 Task: Export a project to a custom file format for compatibility with specific software.
Action: Mouse moved to (81, 3)
Screenshot: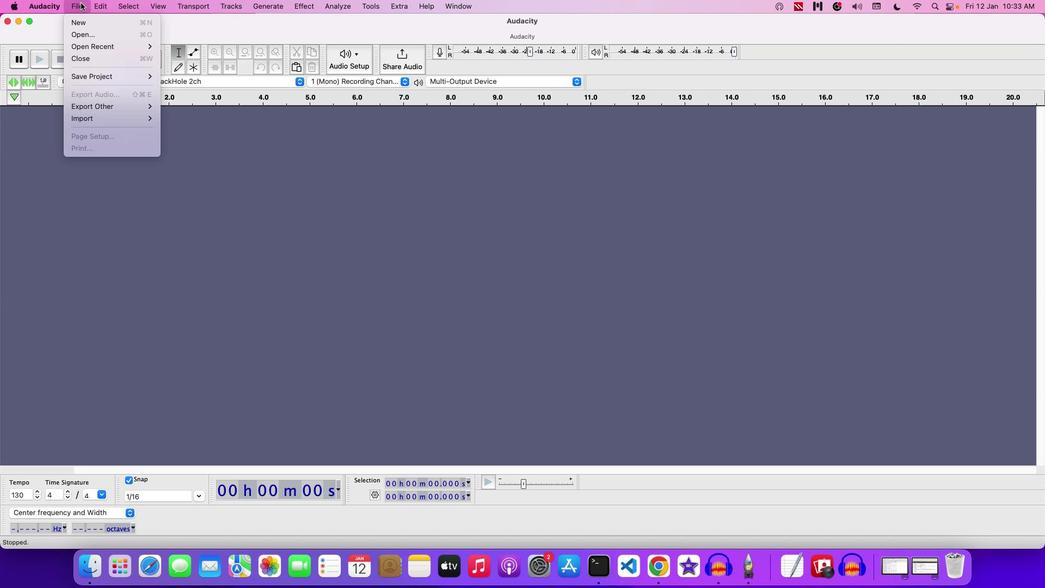 
Action: Mouse pressed left at (81, 3)
Screenshot: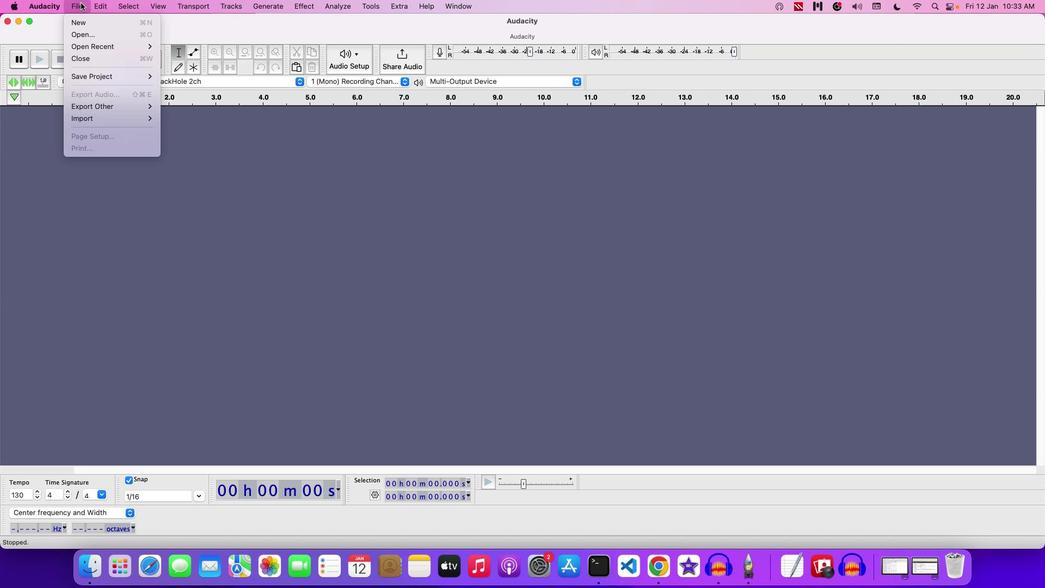 
Action: Mouse moved to (106, 34)
Screenshot: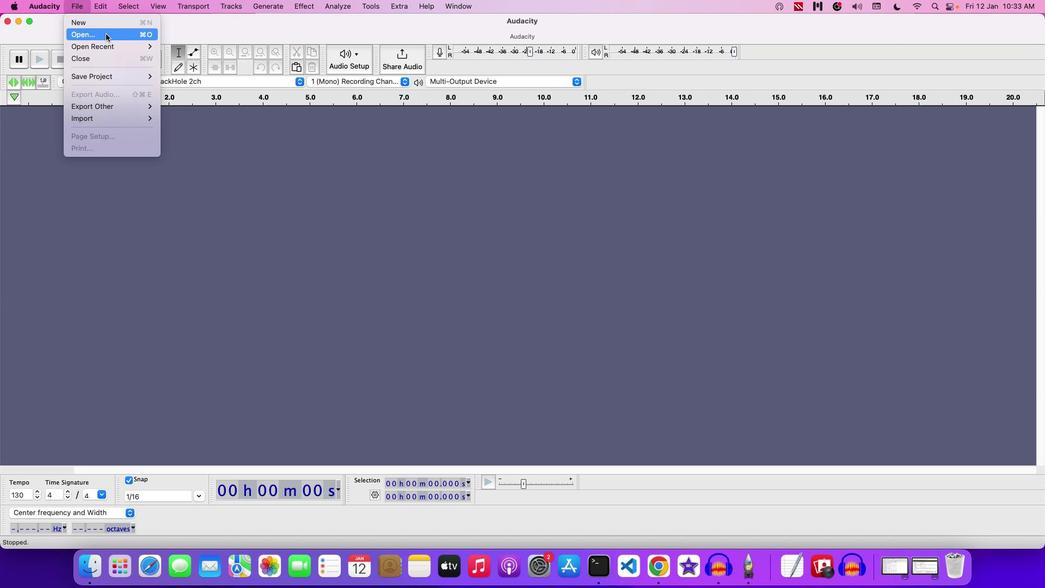 
Action: Mouse pressed left at (106, 34)
Screenshot: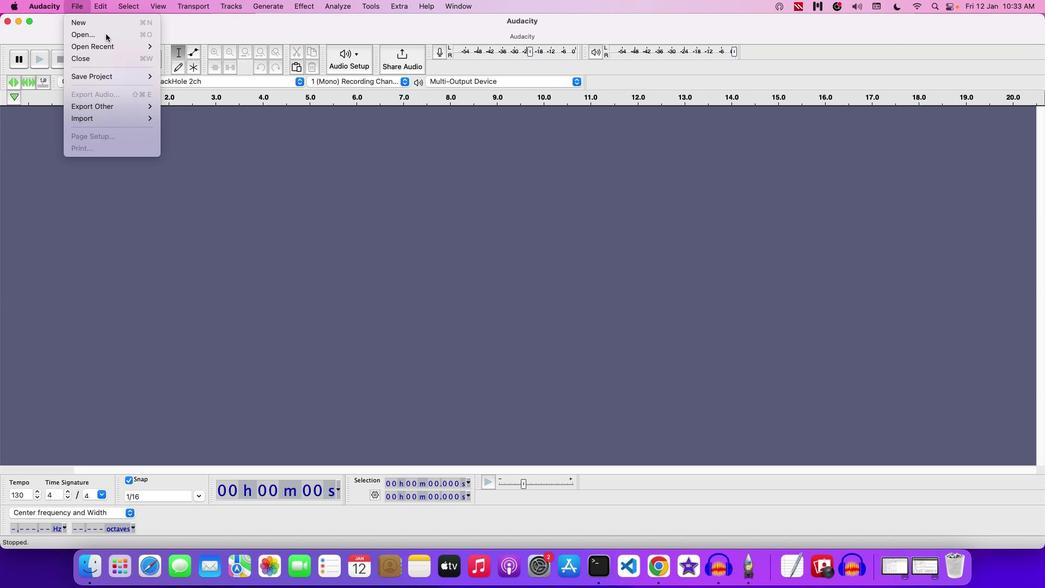 
Action: Mouse moved to (561, 105)
Screenshot: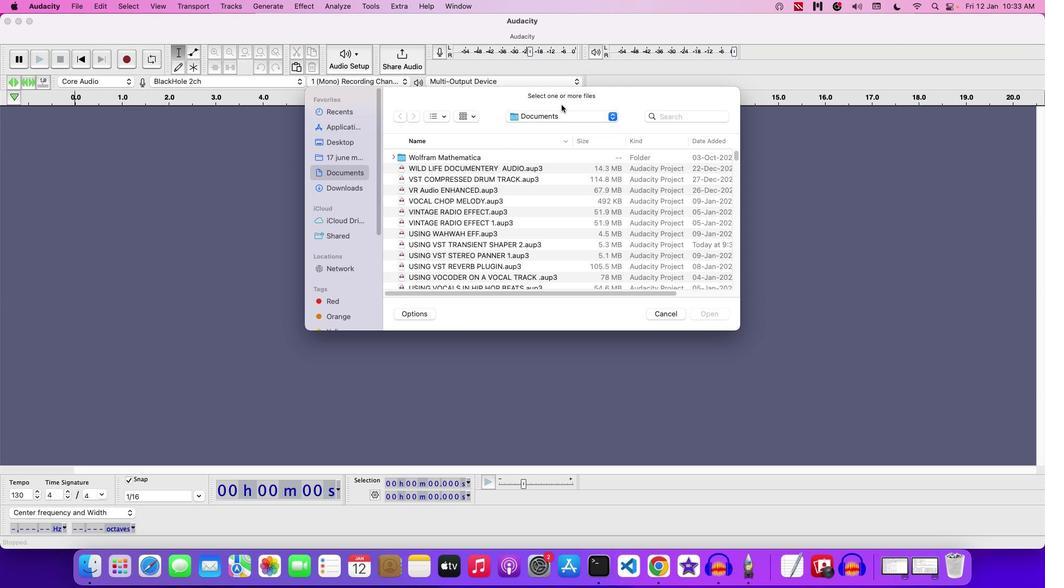 
Action: Mouse pressed left at (561, 105)
Screenshot: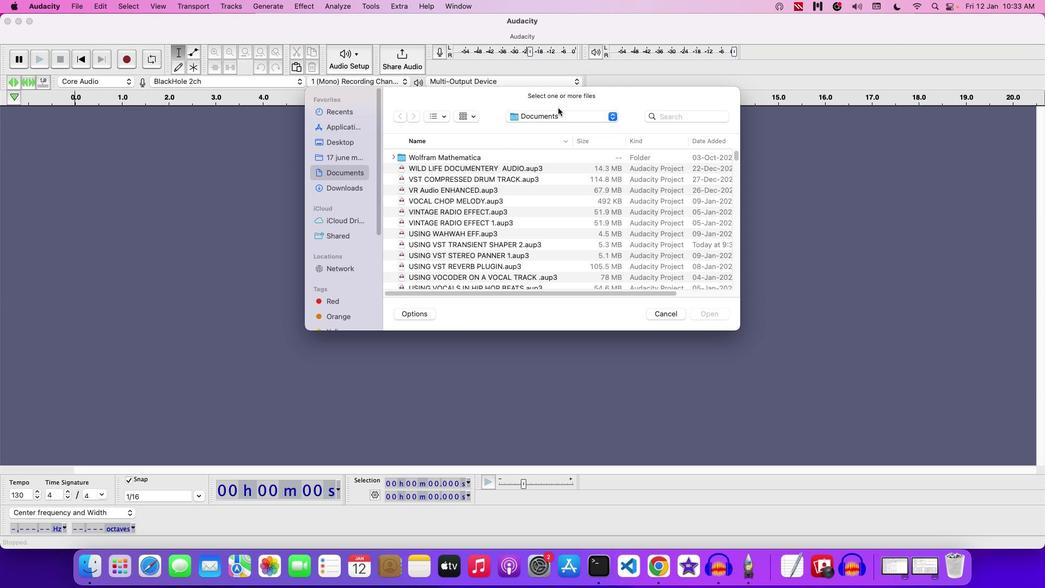 
Action: Mouse moved to (552, 115)
Screenshot: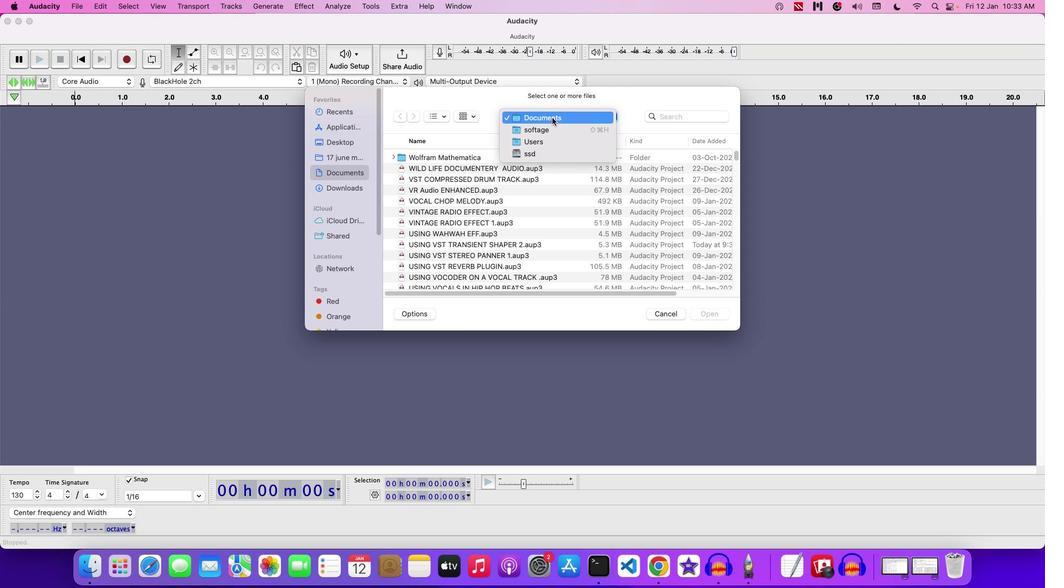 
Action: Mouse pressed left at (552, 115)
Screenshot: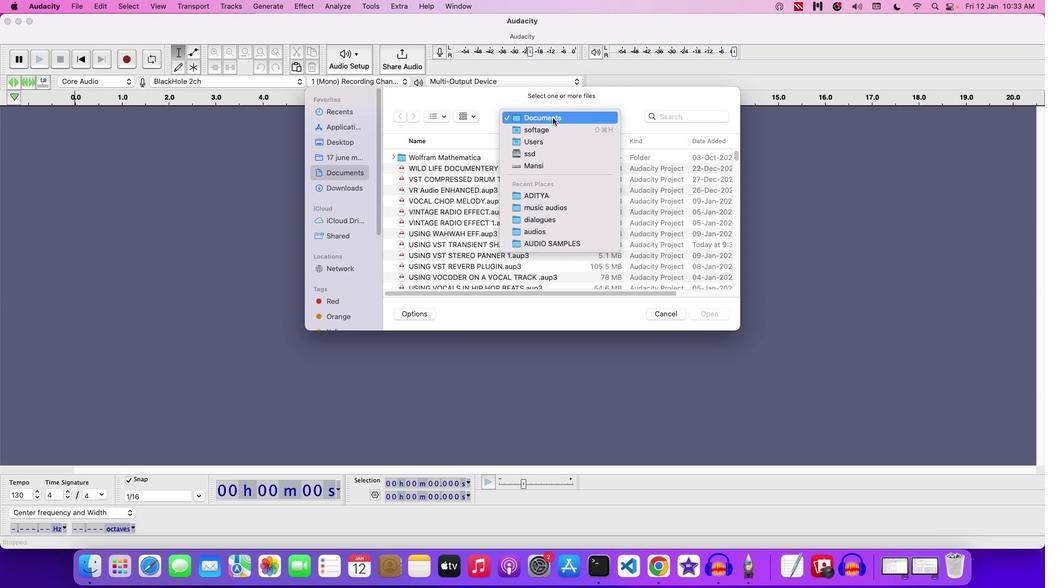 
Action: Mouse moved to (546, 208)
Screenshot: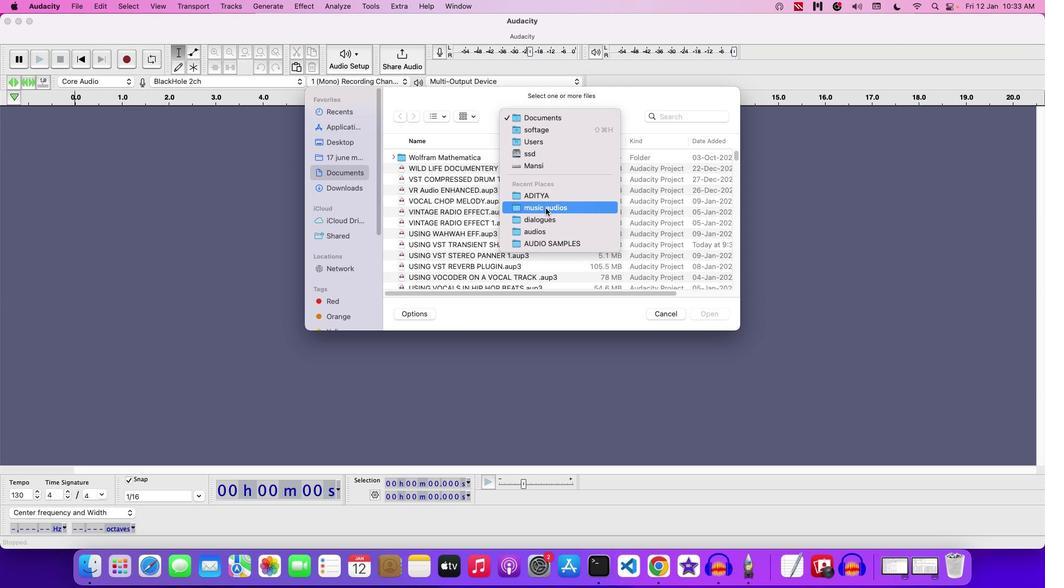 
Action: Mouse pressed left at (546, 208)
Screenshot: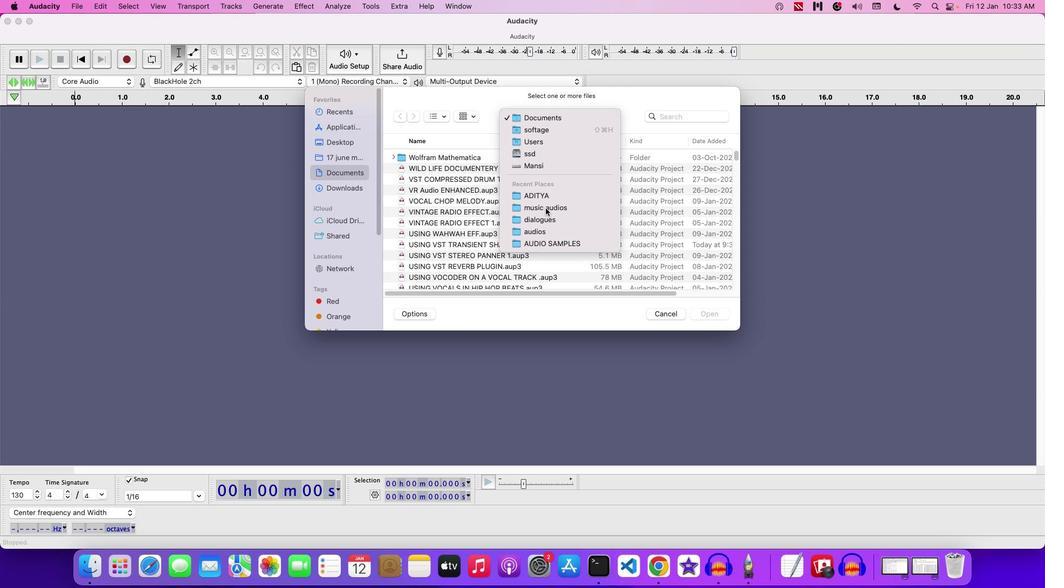
Action: Mouse moved to (453, 169)
Screenshot: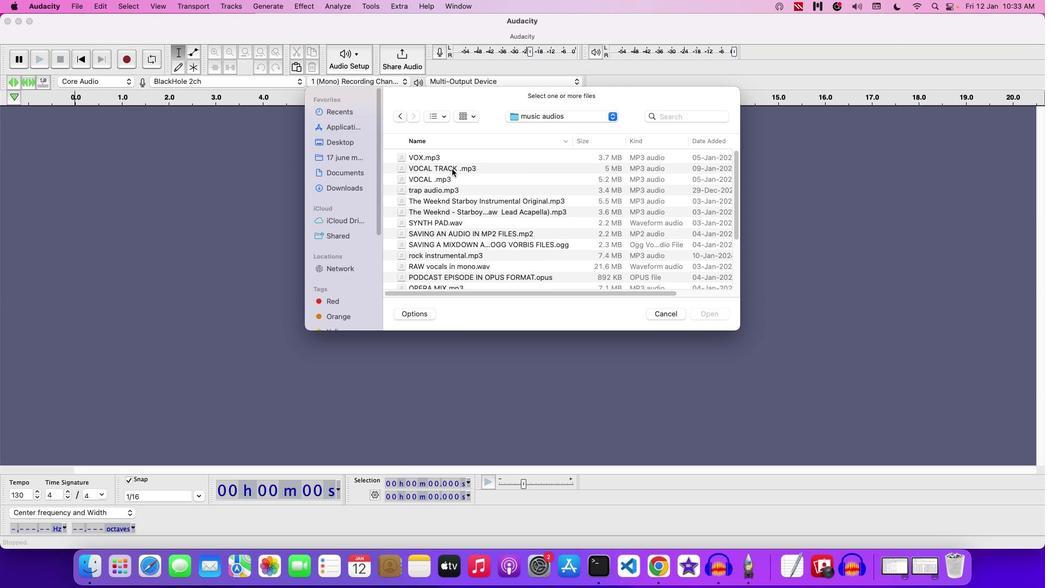 
Action: Mouse pressed left at (453, 169)
Screenshot: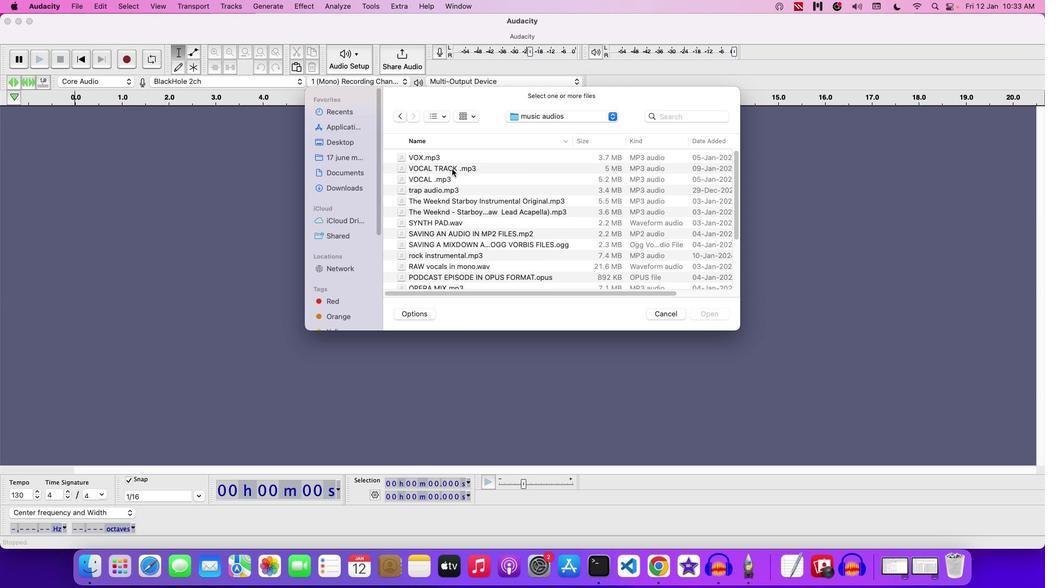 
Action: Mouse moved to (669, 314)
Screenshot: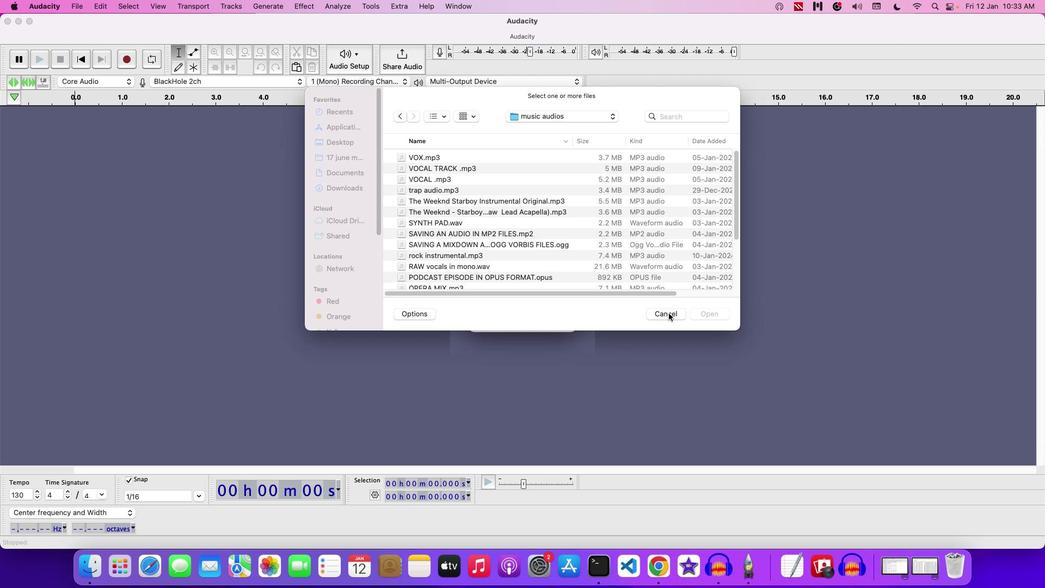 
Action: Mouse pressed left at (669, 314)
Screenshot: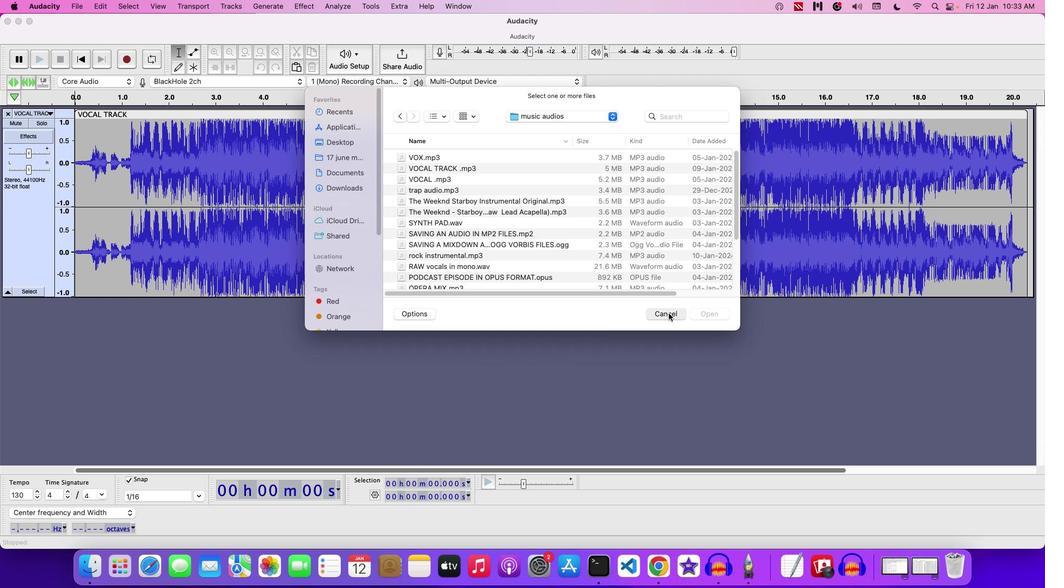 
Action: Mouse moved to (74, 114)
Screenshot: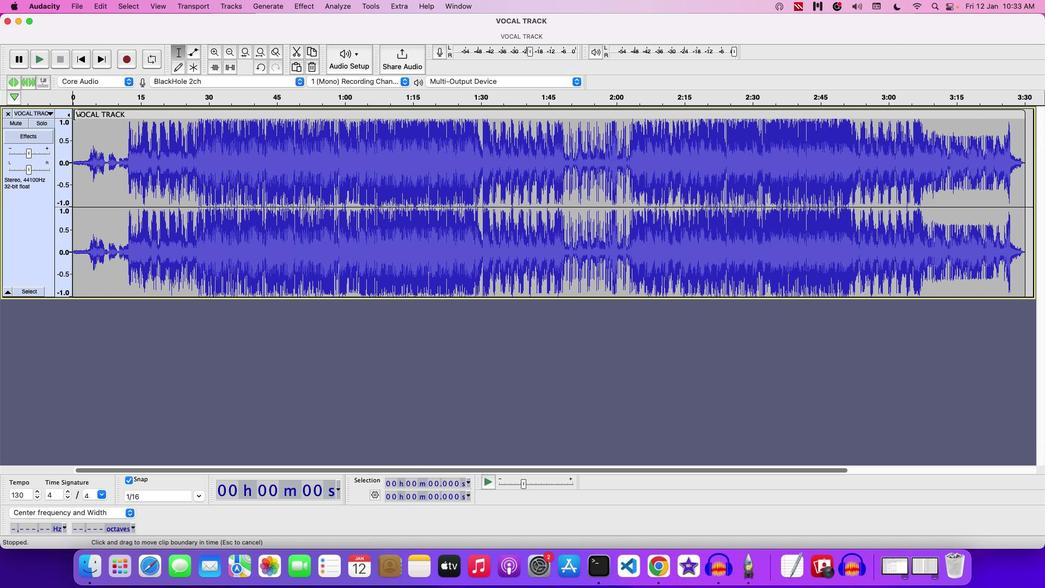 
Action: Mouse pressed left at (74, 114)
Screenshot: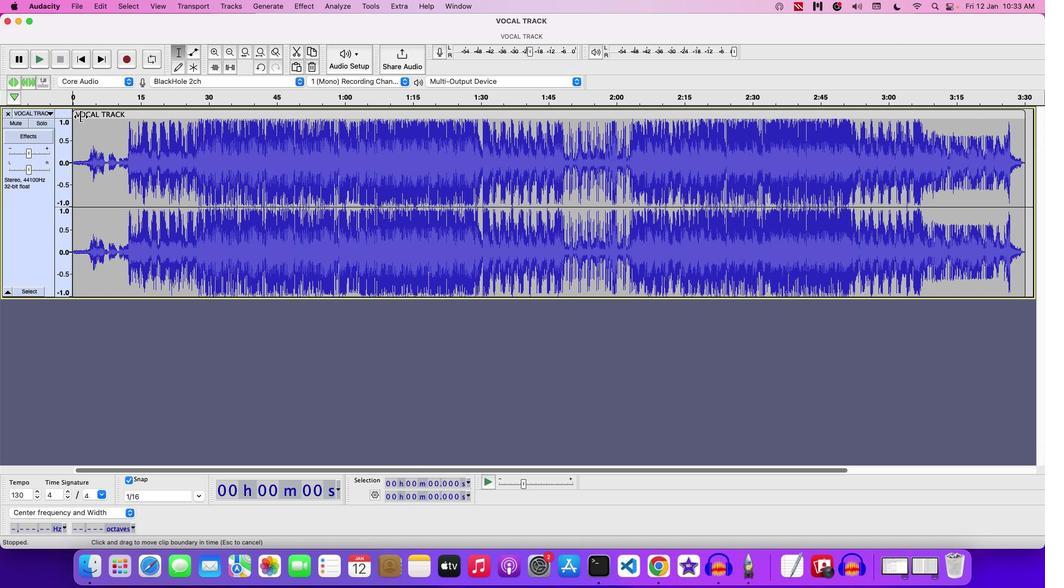 
Action: Mouse moved to (157, 113)
Screenshot: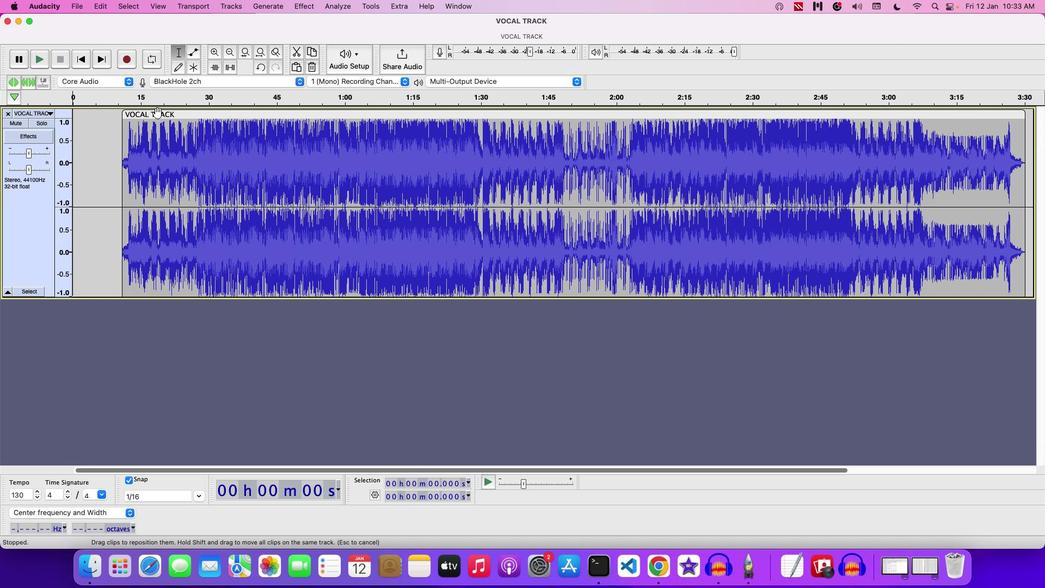 
Action: Mouse pressed left at (157, 113)
Screenshot: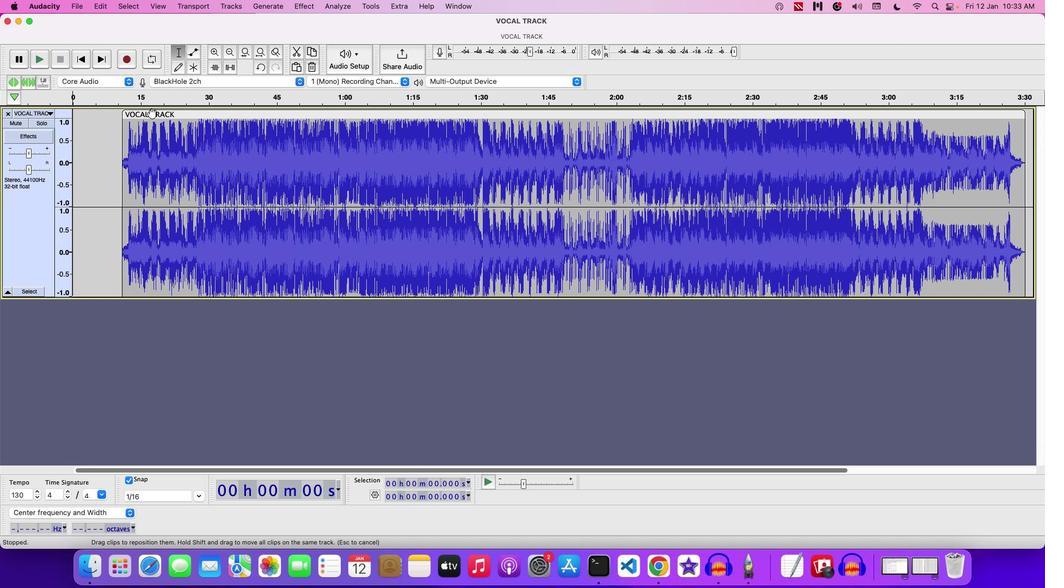 
Action: Mouse moved to (106, 114)
Screenshot: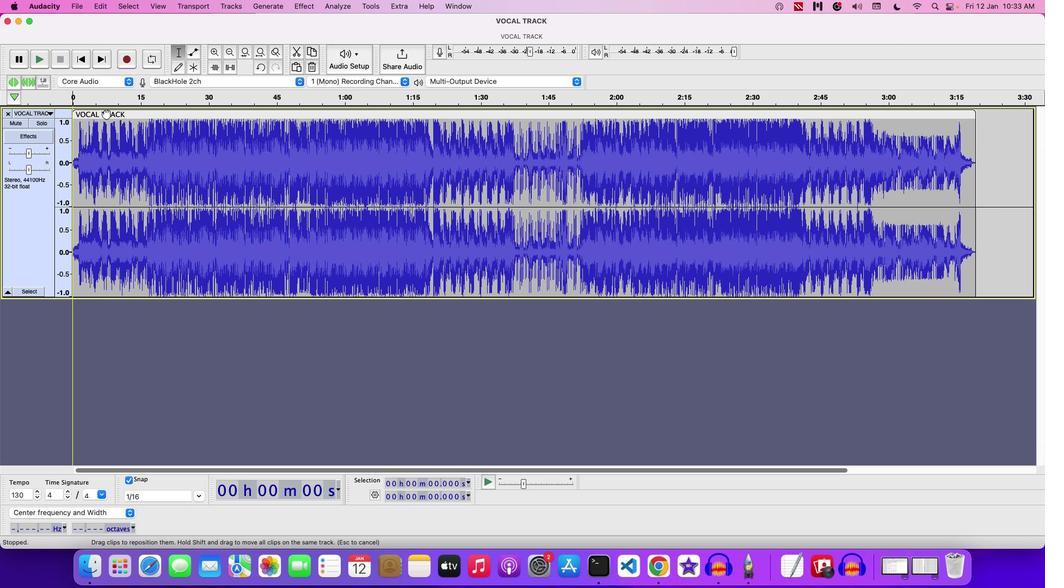 
Action: Key pressed Key.space
Screenshot: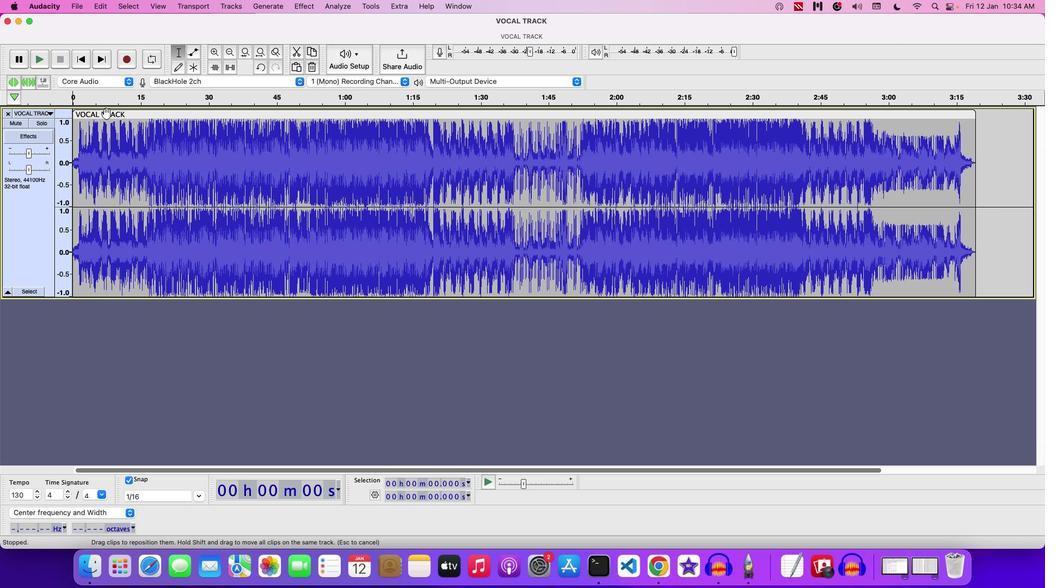 
Action: Mouse moved to (863, 105)
Screenshot: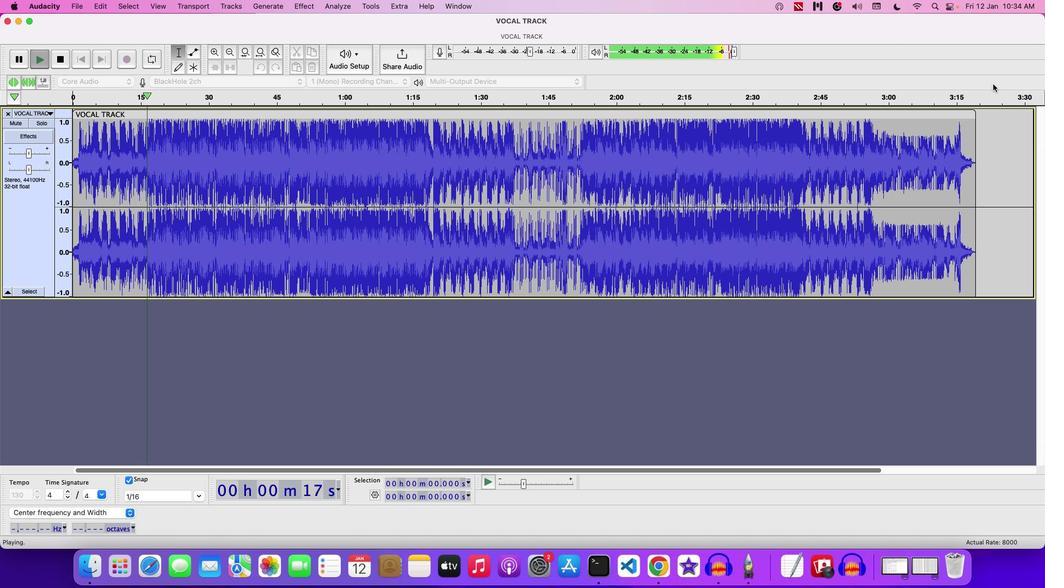 
Action: Key pressed Key.space
Screenshot: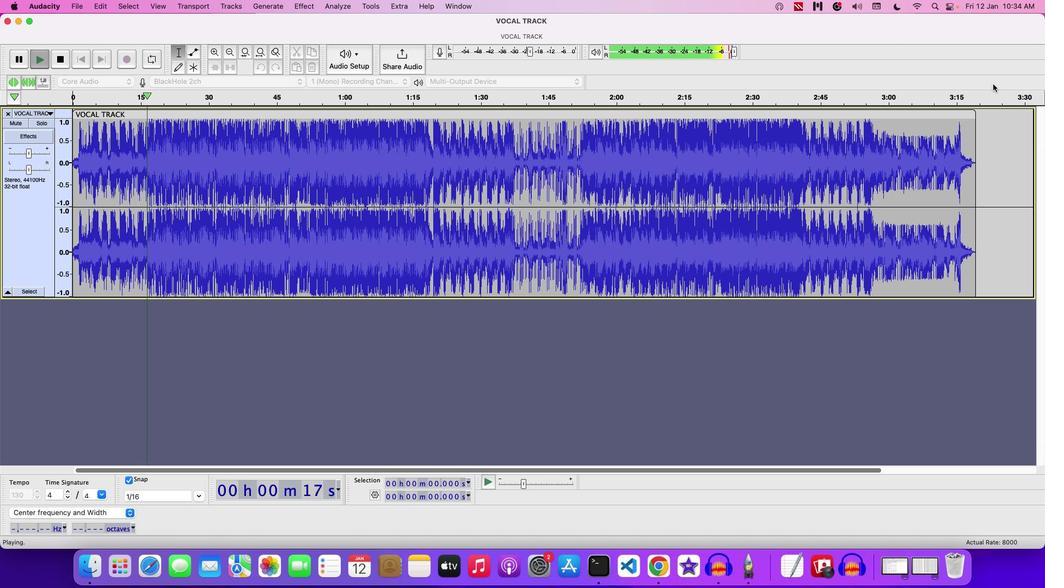 
Action: Mouse moved to (976, 114)
Screenshot: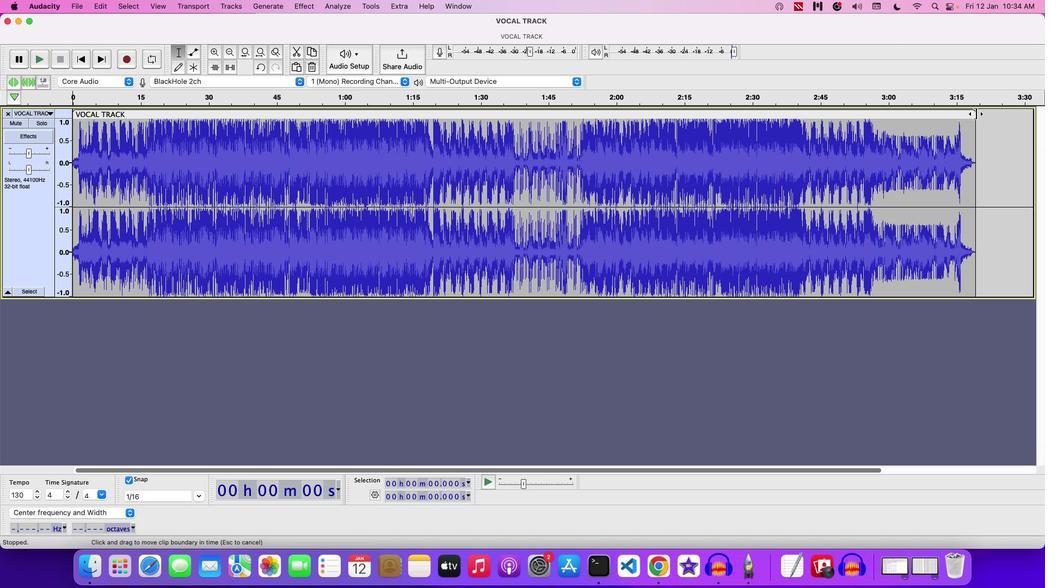 
Action: Mouse pressed left at (976, 114)
Screenshot: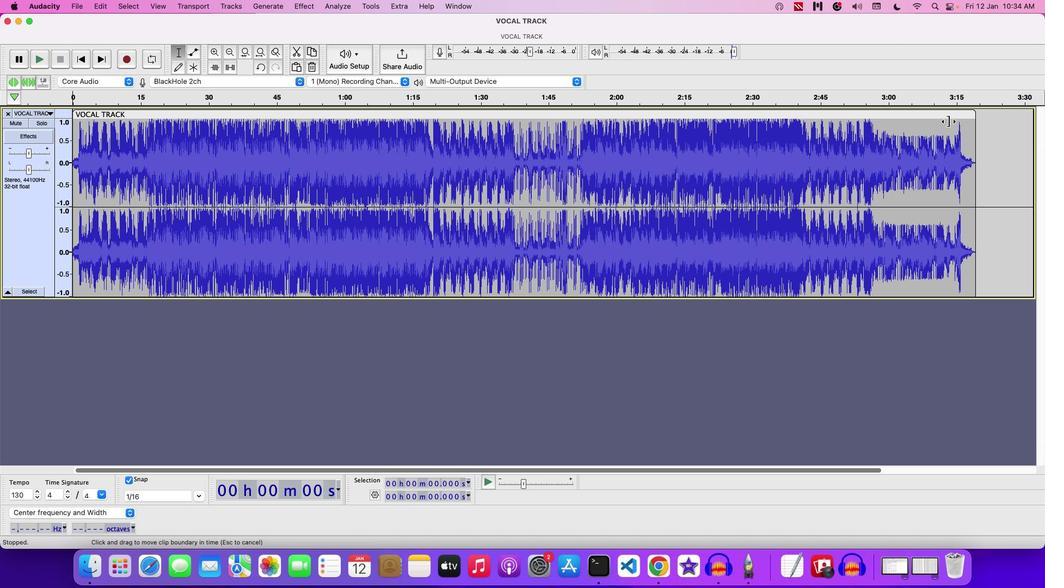 
Action: Mouse moved to (83, 7)
Screenshot: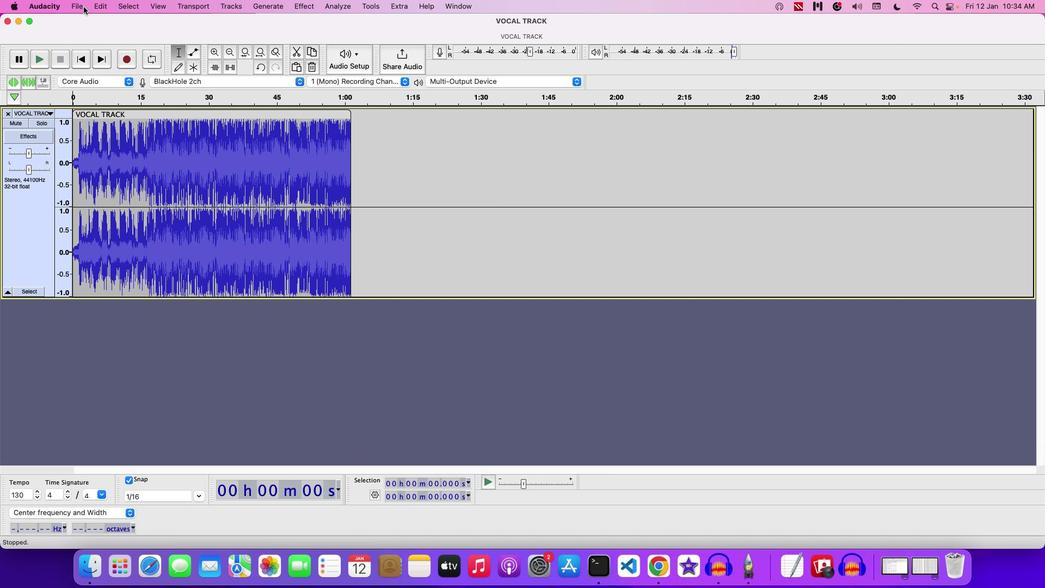 
Action: Mouse pressed left at (83, 7)
Screenshot: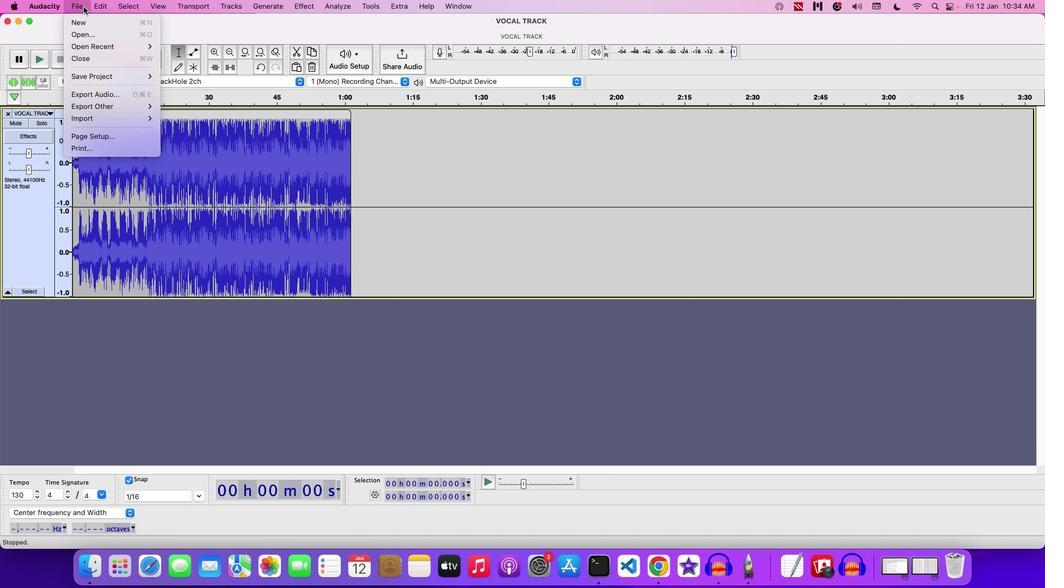 
Action: Mouse moved to (131, 89)
Screenshot: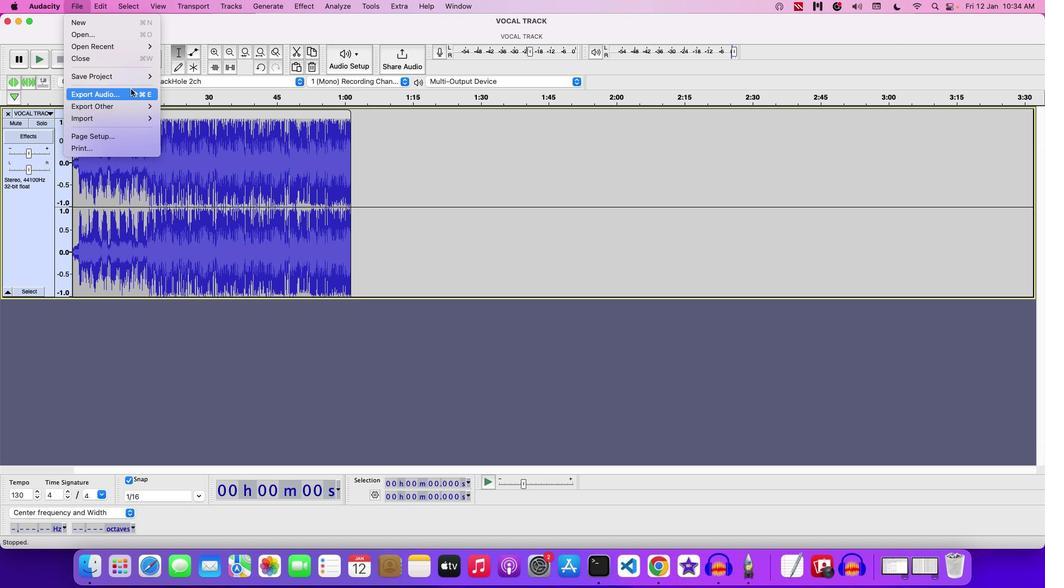 
Action: Mouse pressed left at (131, 89)
Screenshot: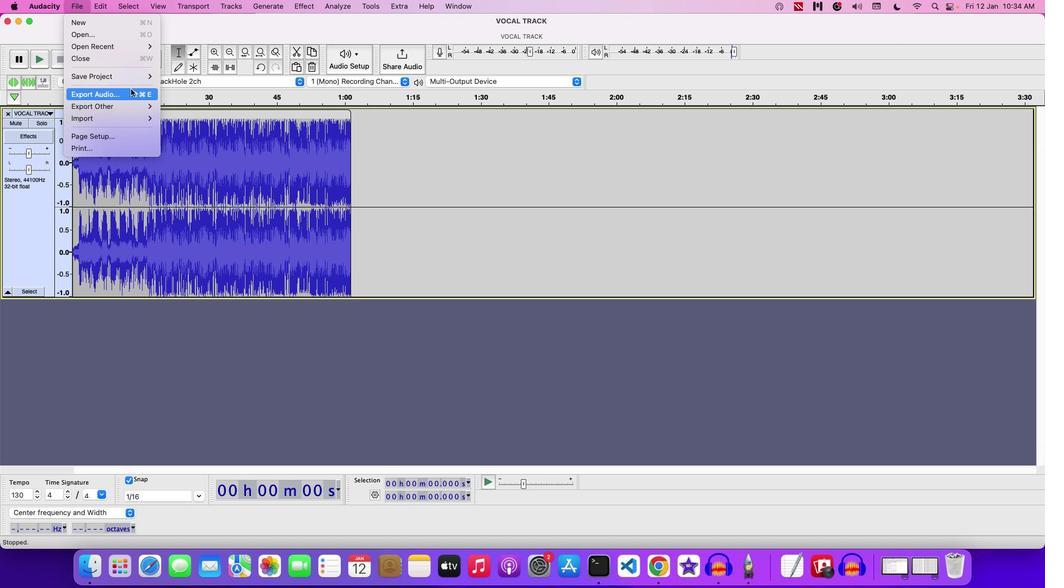 
Action: Mouse moved to (465, 116)
Screenshot: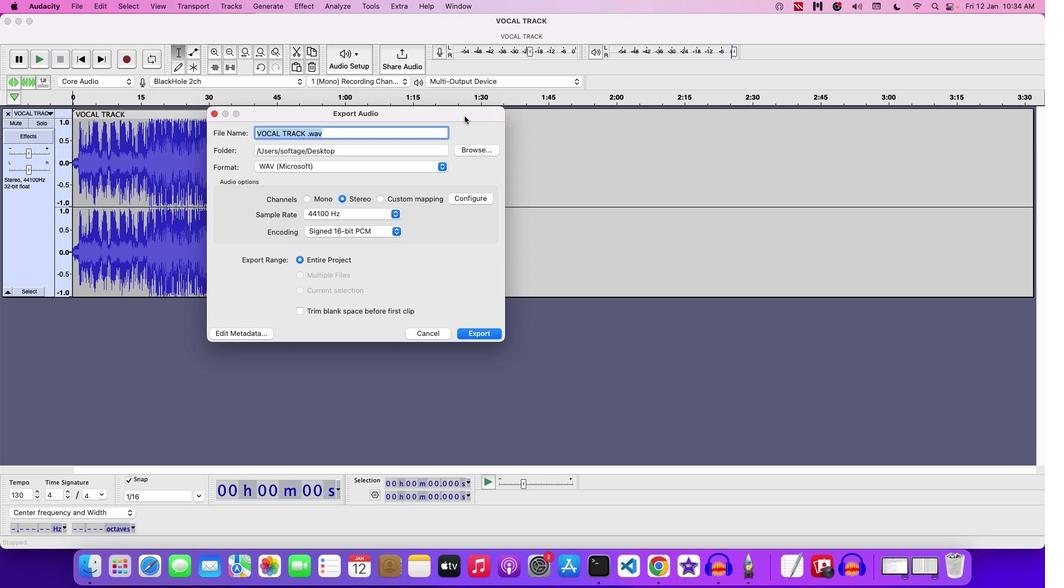 
Action: Mouse pressed left at (465, 116)
Screenshot: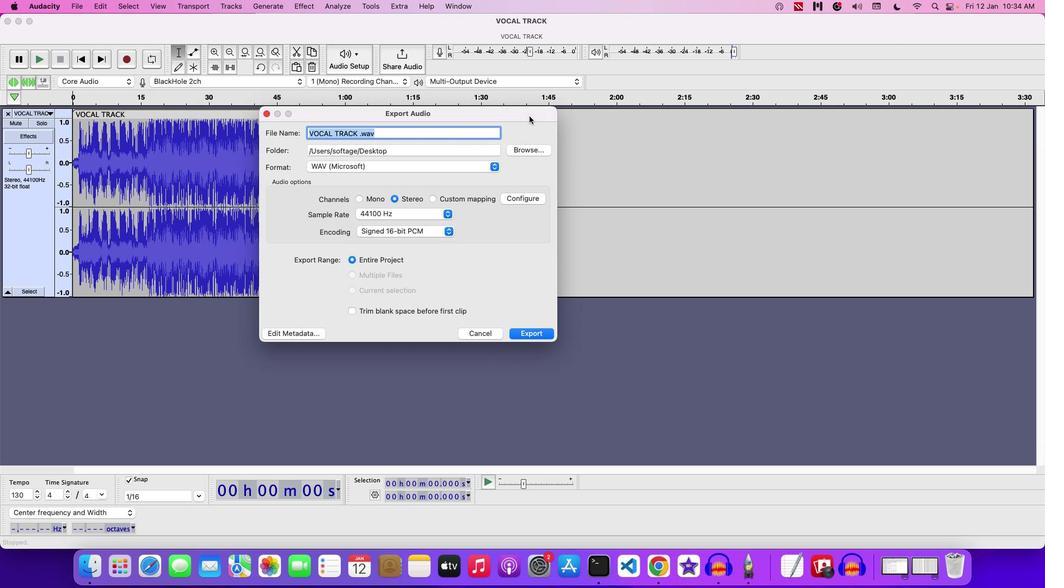 
Action: Mouse moved to (554, 121)
Screenshot: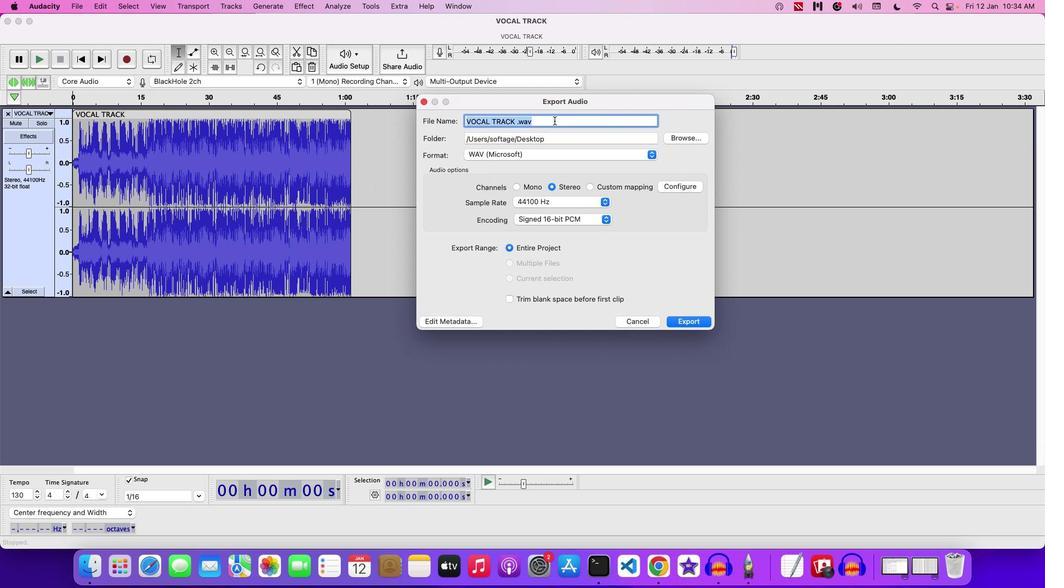 
Action: Key pressed Key.backspace'E''X''P''O''R''T''I''N''G'Key.space'P''R''O''J''E''C''T'Key.space'I''N'Key.space'C''O'Key.backspace'S'Key.backspace'U''S''T''O''M''E'Key.space'F''I''L''E'Key.space'F''O''R''M''A''T'Key.space
Screenshot: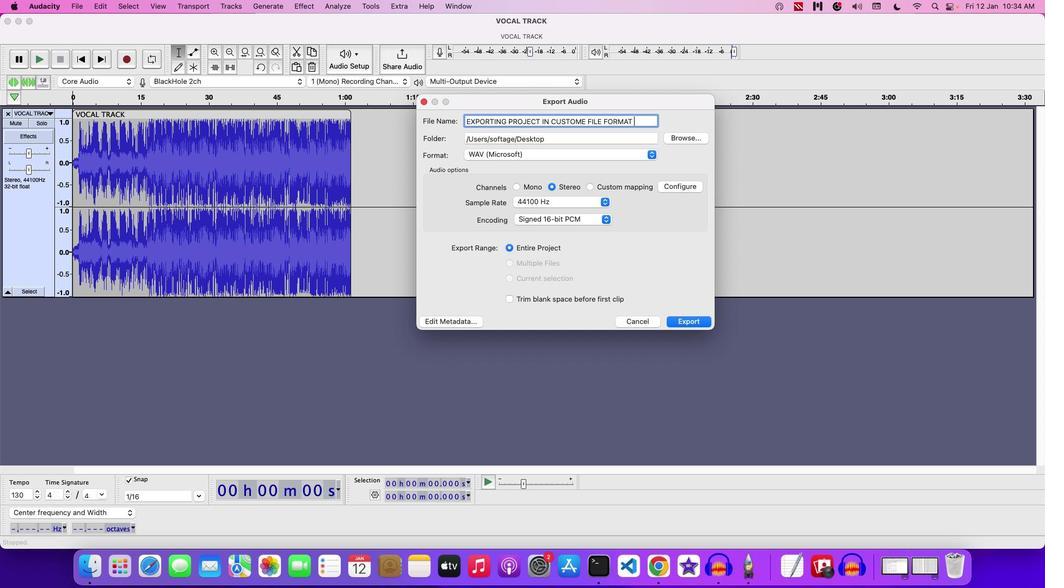 
Action: Mouse moved to (553, 153)
Screenshot: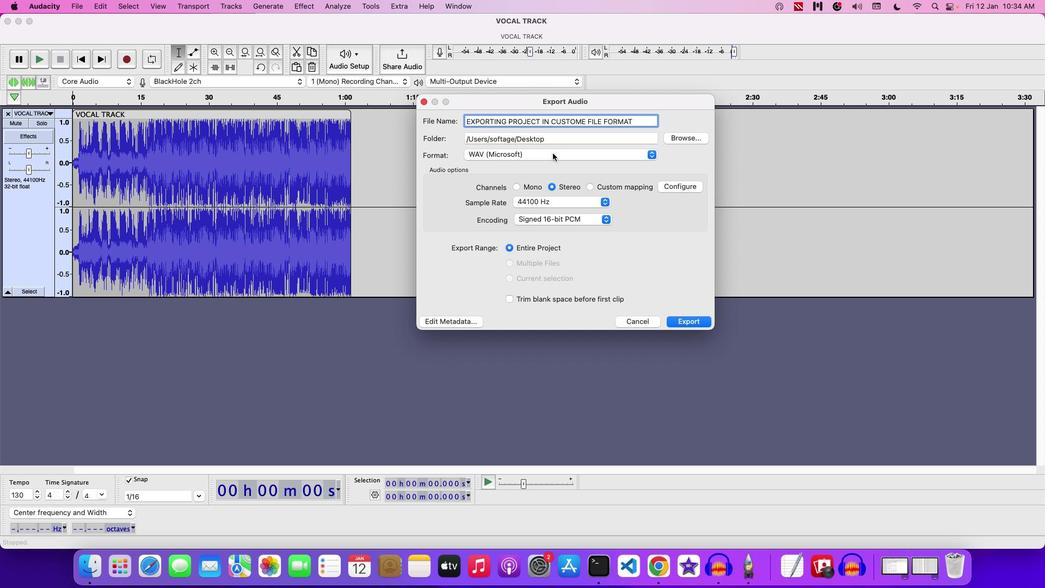 
Action: Mouse pressed left at (553, 153)
Screenshot: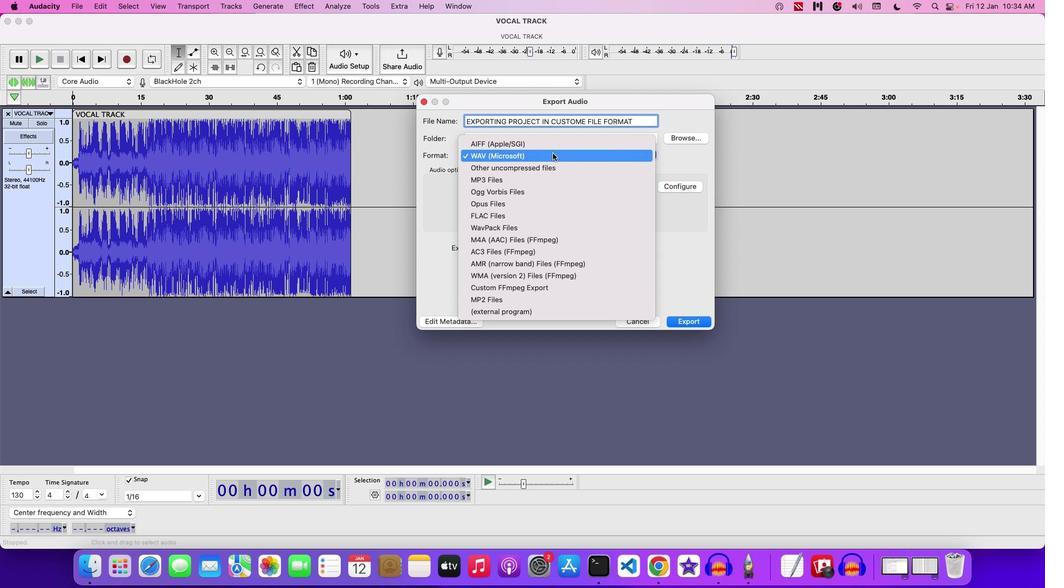 
Action: Mouse moved to (564, 149)
Screenshot: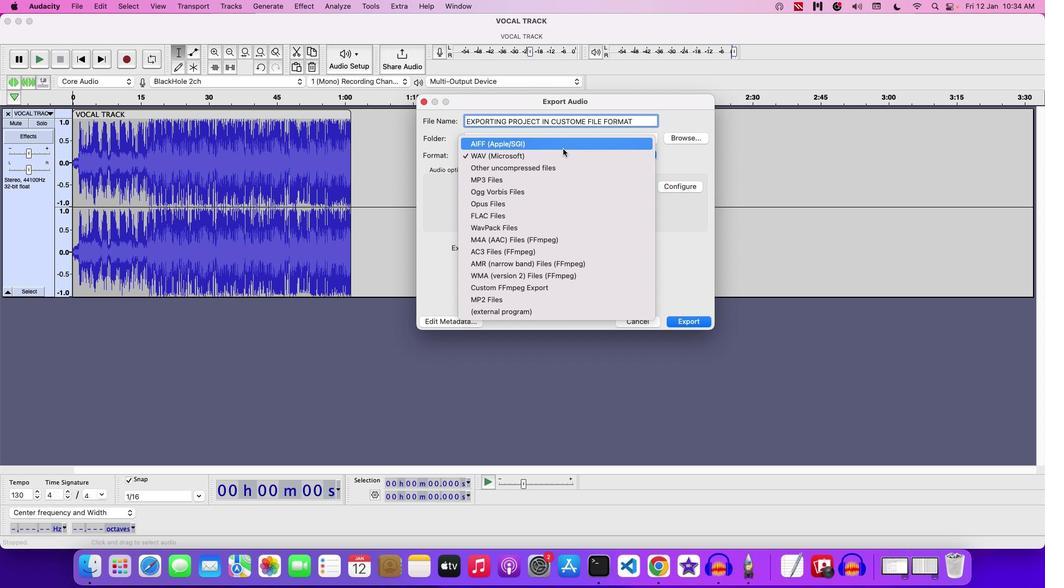 
Action: Mouse pressed left at (564, 149)
Screenshot: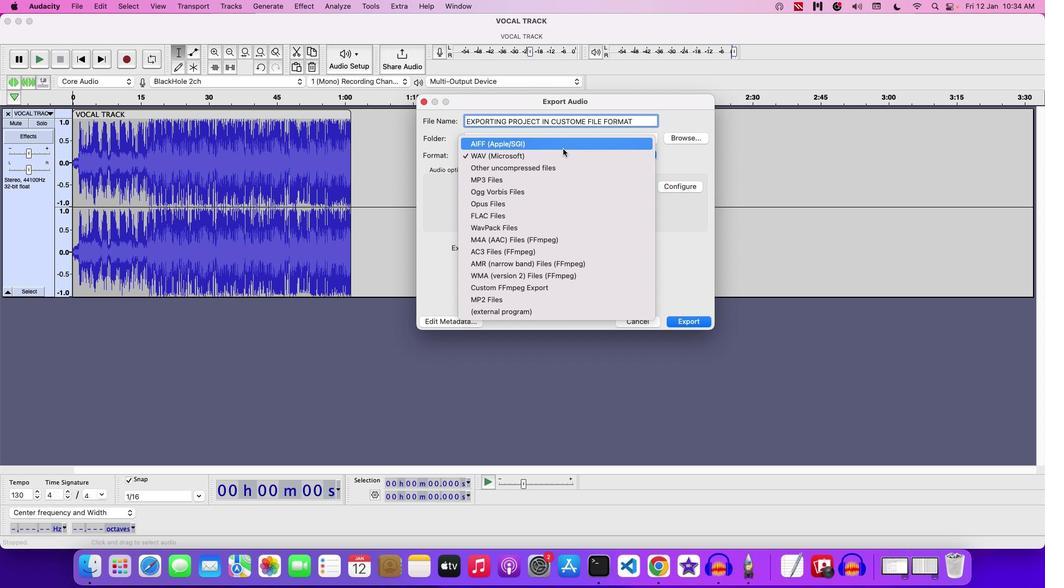 
Action: Mouse moved to (680, 321)
Screenshot: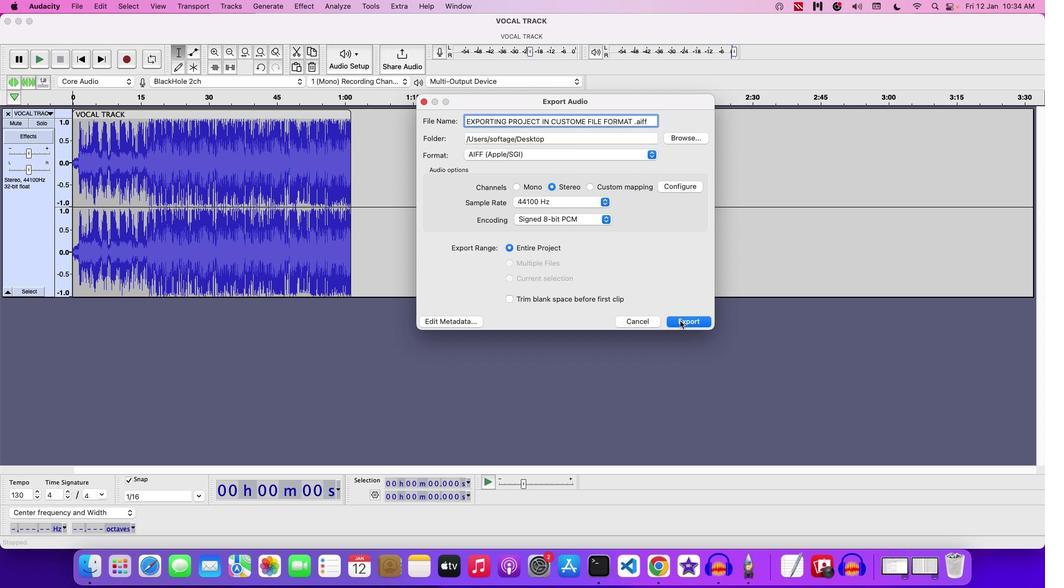 
Action: Mouse pressed left at (680, 321)
Screenshot: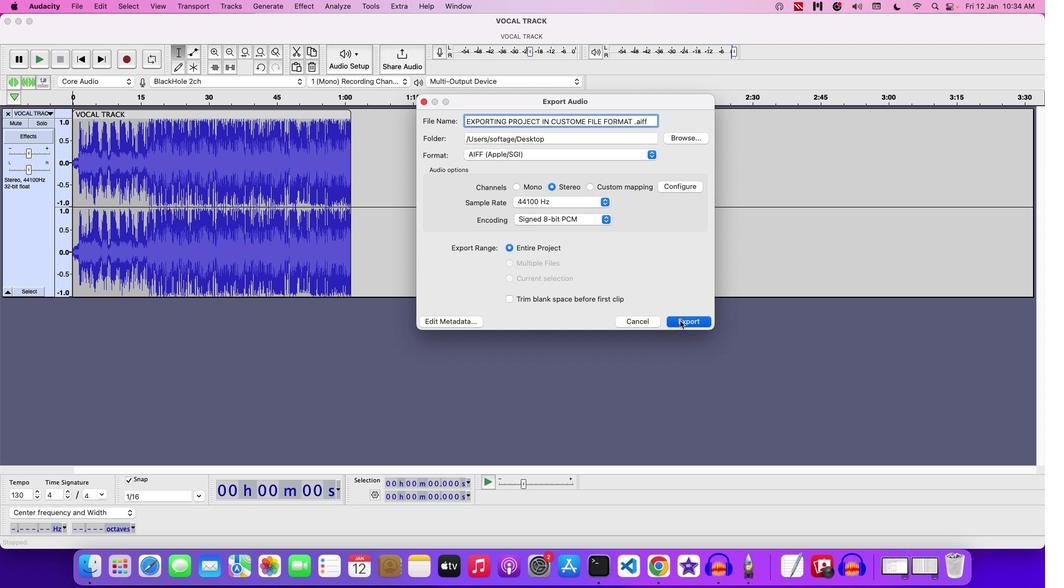 
Action: Mouse moved to (78, 4)
Screenshot: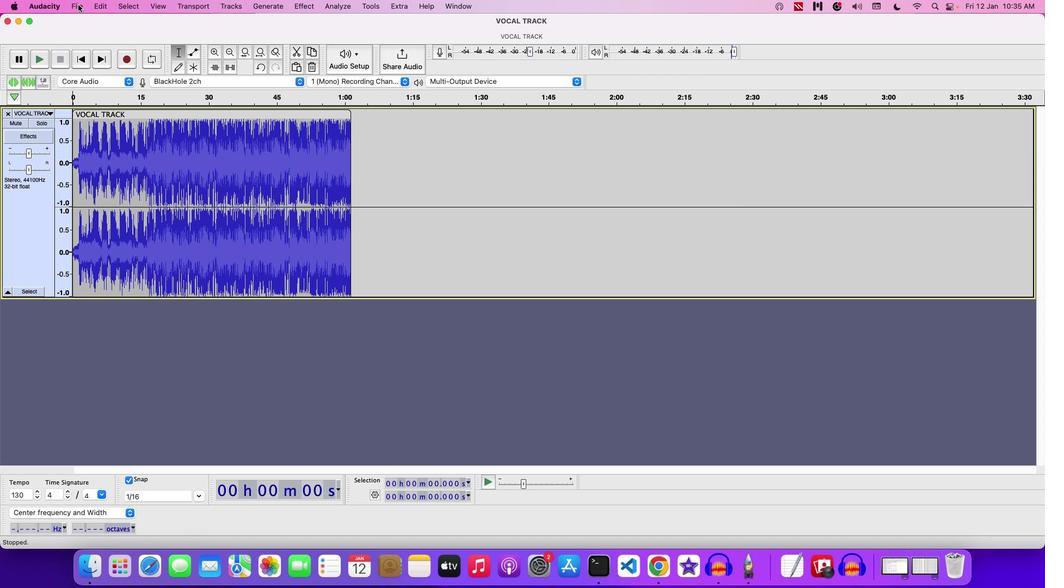 
Action: Mouse pressed left at (78, 4)
Screenshot: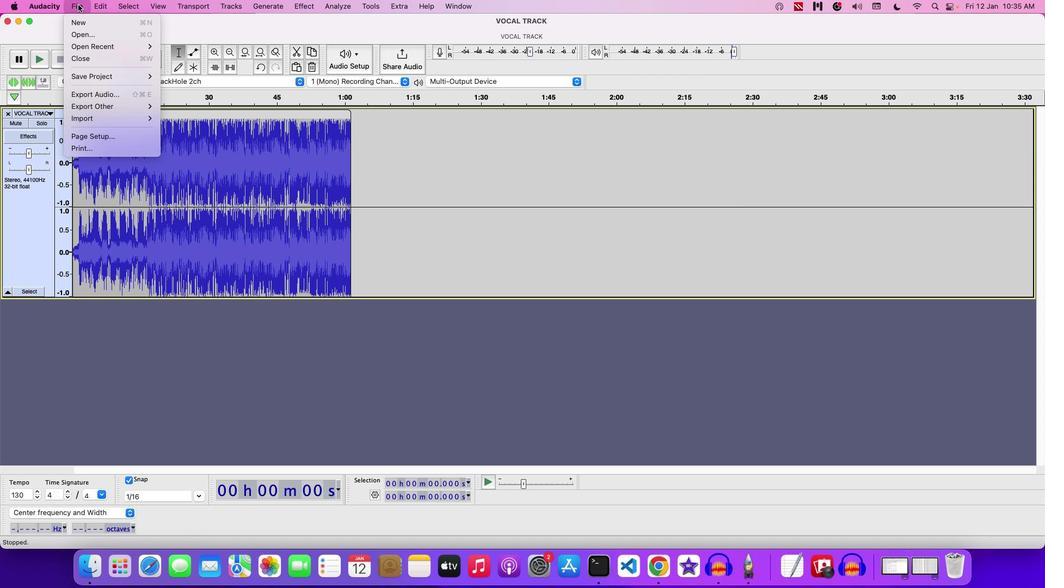 
Action: Mouse moved to (222, 90)
Screenshot: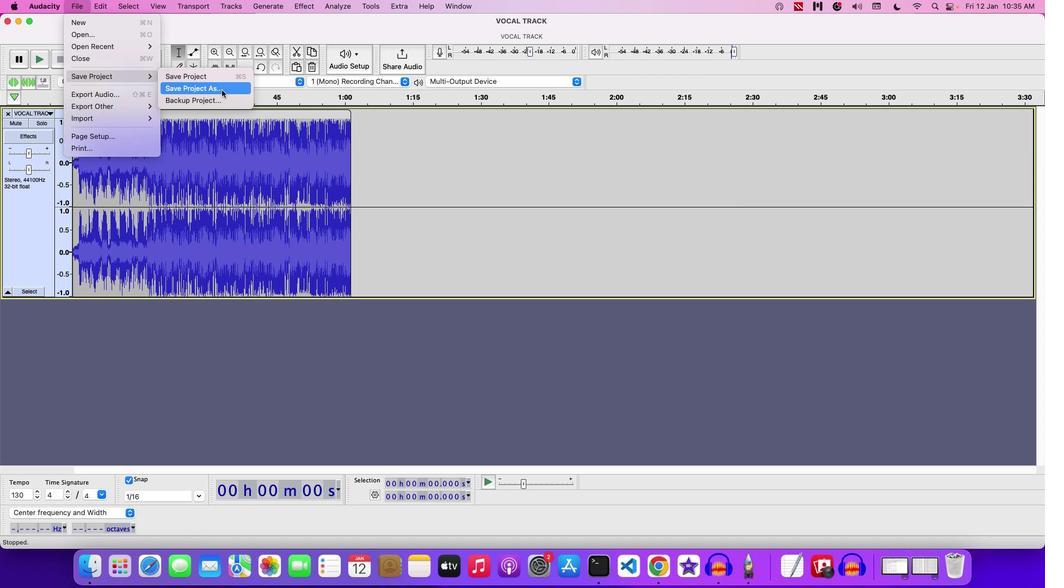 
Action: Mouse pressed left at (222, 90)
Screenshot: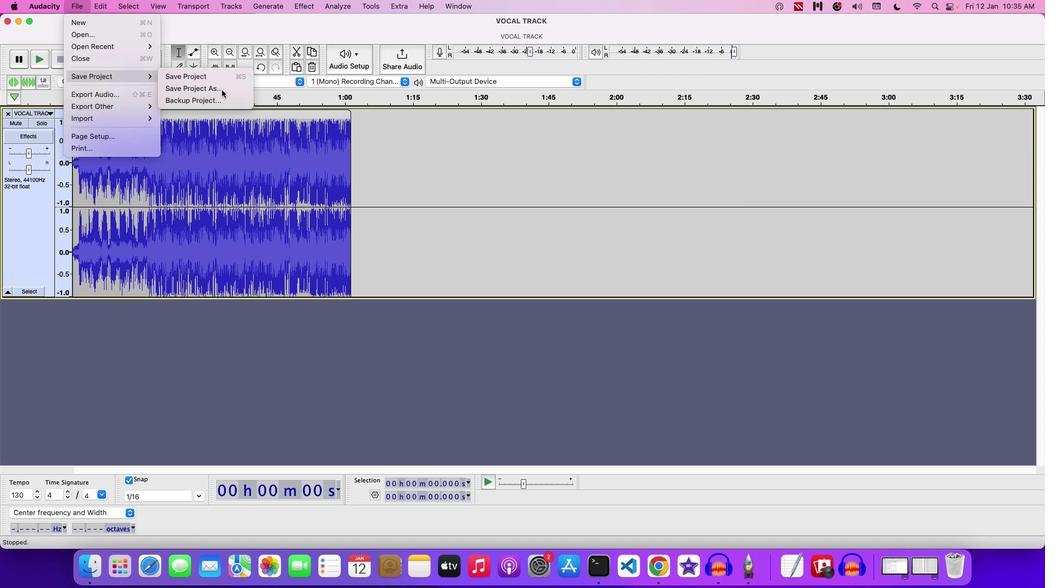 
Action: Mouse moved to (755, 352)
Screenshot: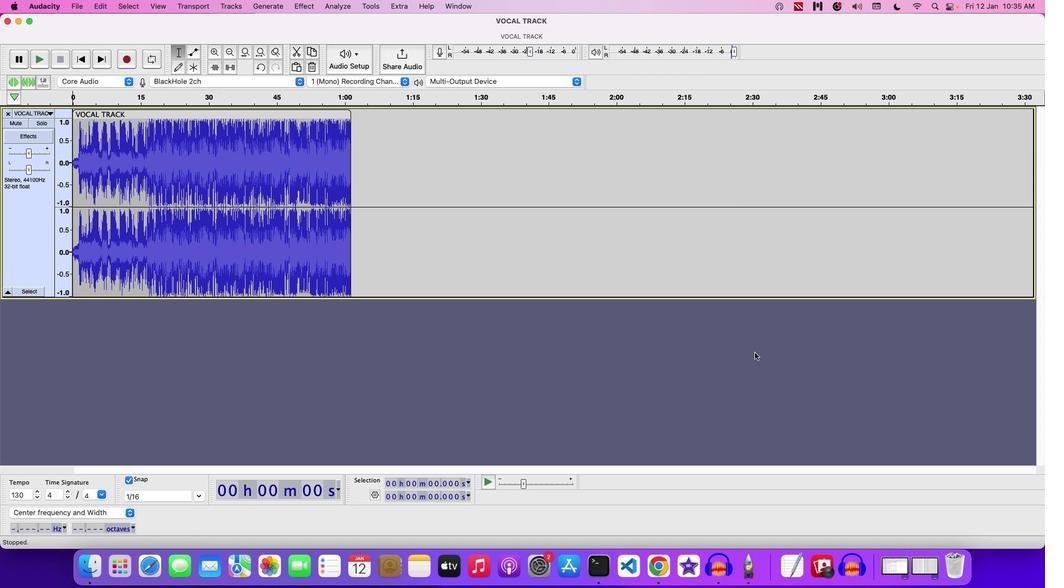 
Action: Key pressed Key.backspace'E''X''P''O''R''T''E''D'Key.space'A'Key.space'P''R''O''J''E''C''T'Key.space'I''N'Key.space'C''U''S''T''O''M'Key.space'F''I''L''E'Key.space'F''O''R''M''A''T'Key.space
Screenshot: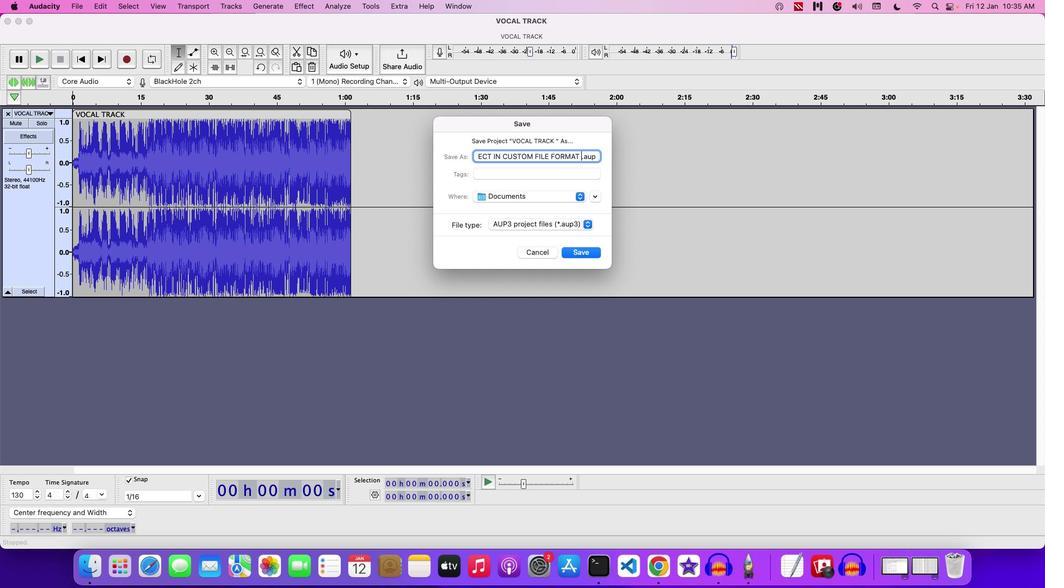 
Action: Mouse moved to (628, 259)
Screenshot: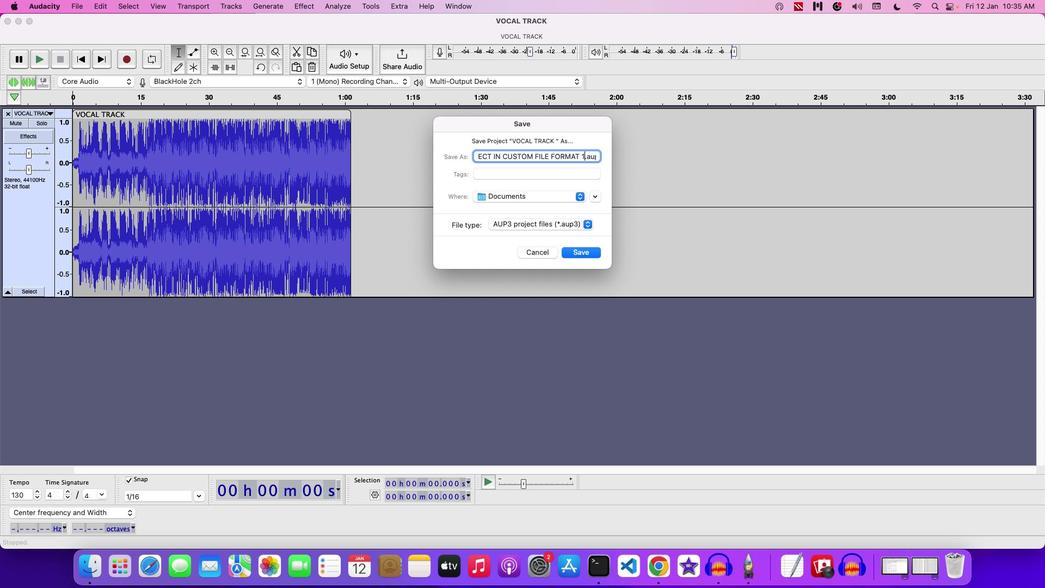 
Action: Key pressed '1'
Screenshot: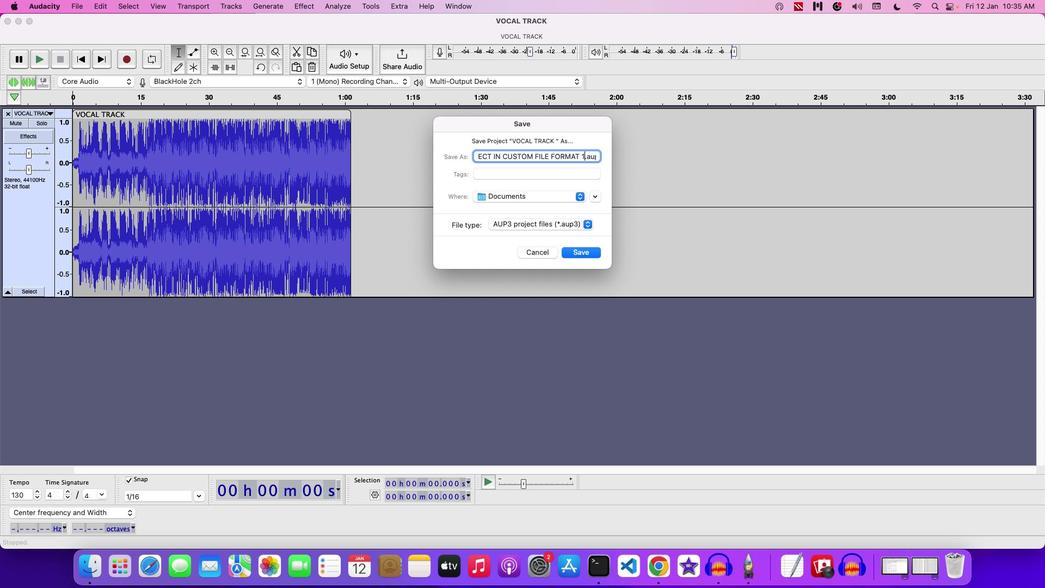 
Action: Mouse moved to (626, 259)
Screenshot: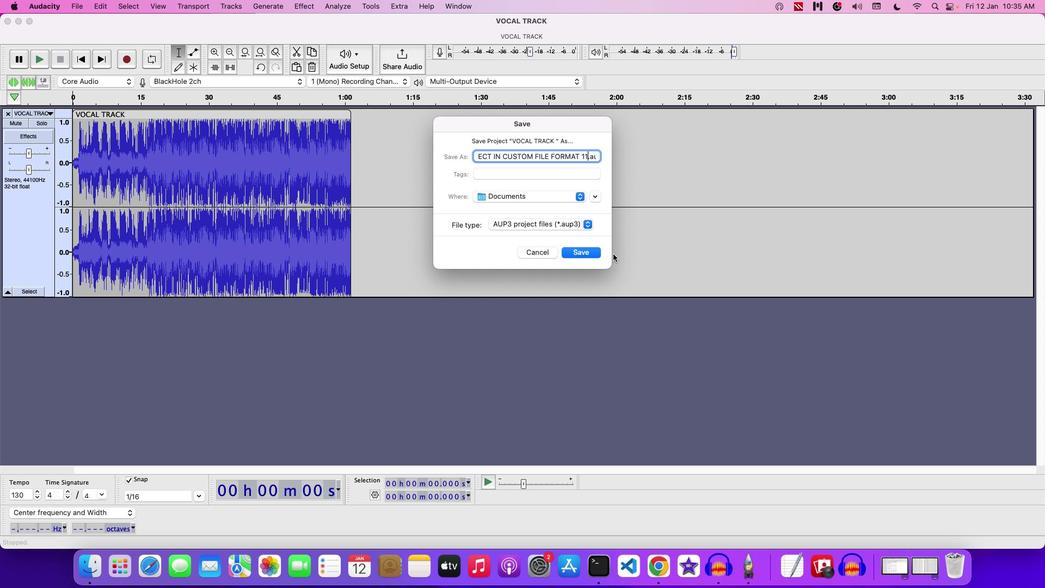 
Action: Key pressed '1'
Screenshot: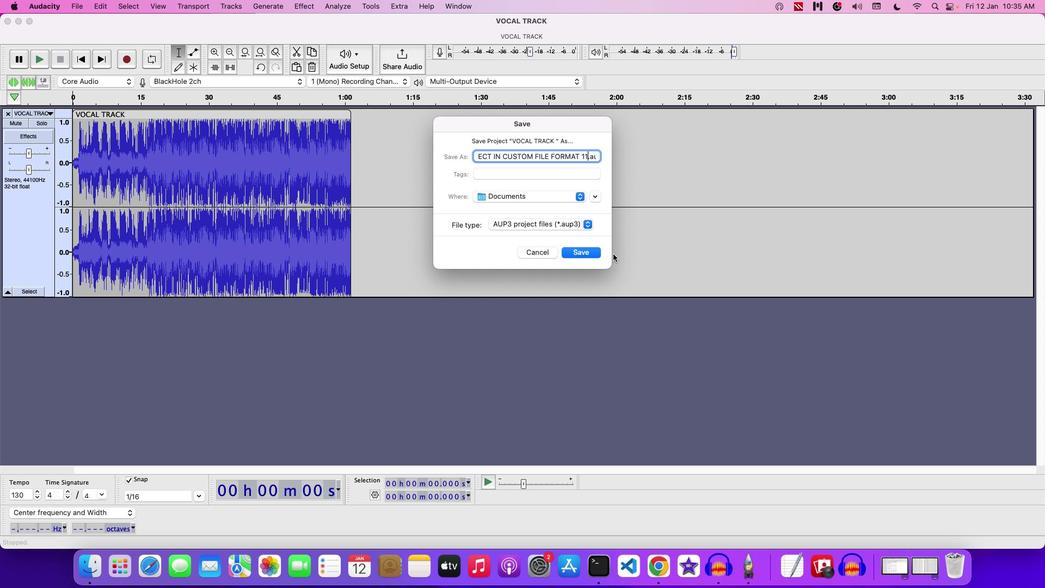 
Action: Mouse moved to (589, 253)
Screenshot: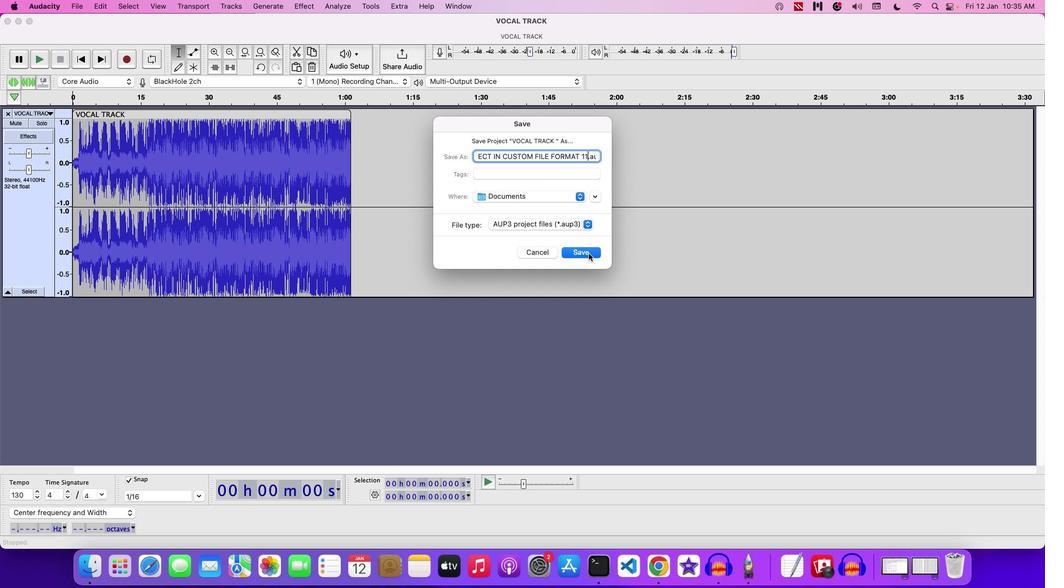 
Action: Mouse pressed left at (589, 253)
Screenshot: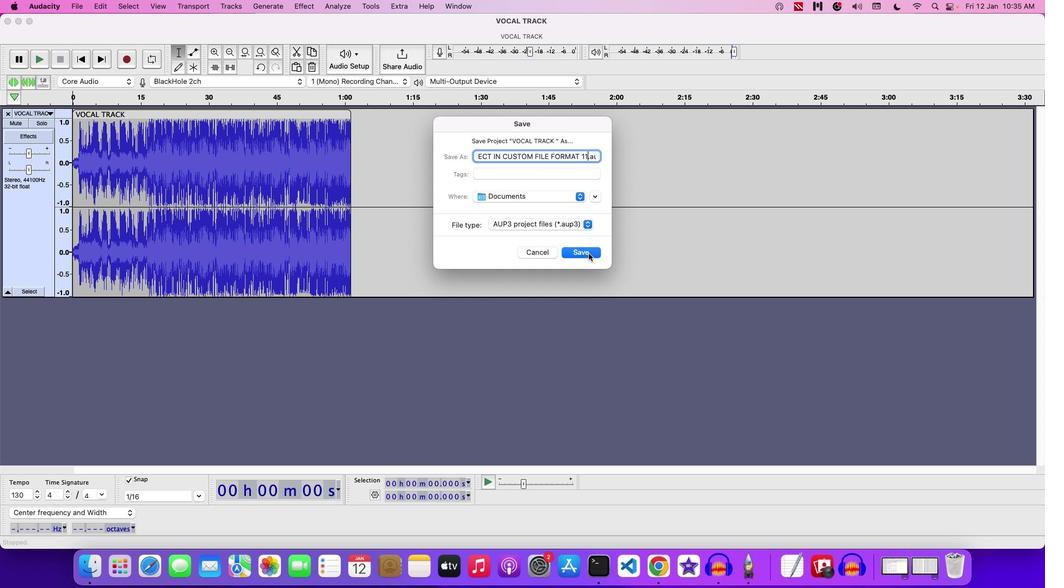 
Action: Mouse moved to (590, 253)
Screenshot: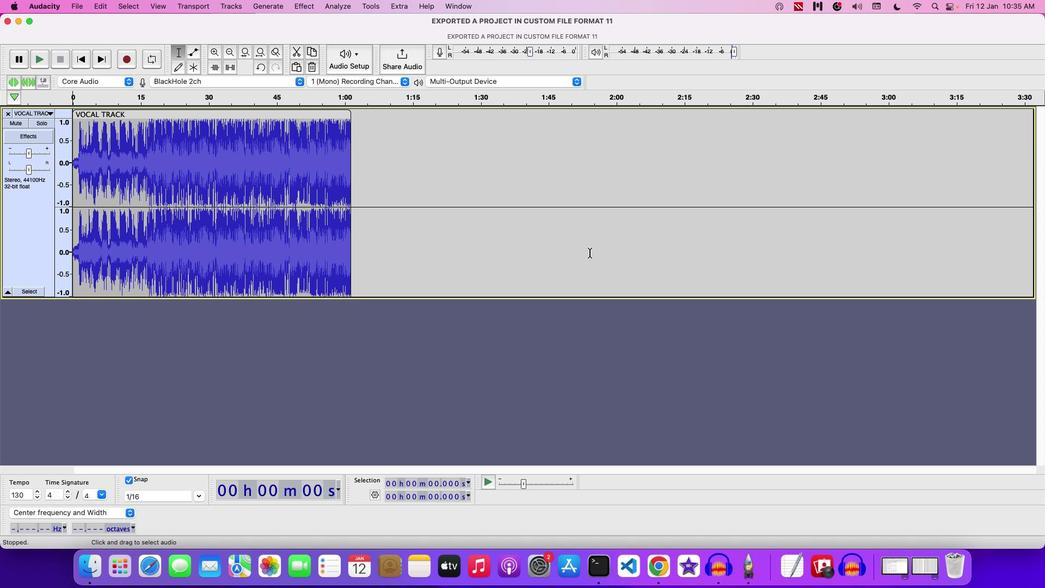 
